 Task: Search one way flight ticket for 1 adult, 1 child, 1 infant in seat in premium economy from Allentown: Lehigh Valley International Airport (was Allentown-bethlehem-easton International Airport) to Springfield: Abraham Lincoln Capital Airport on 5-2-2023. Choice of flights is Spirit. Number of bags: 2 checked bags. Outbound departure time preference is 14:00.
Action: Mouse moved to (286, 259)
Screenshot: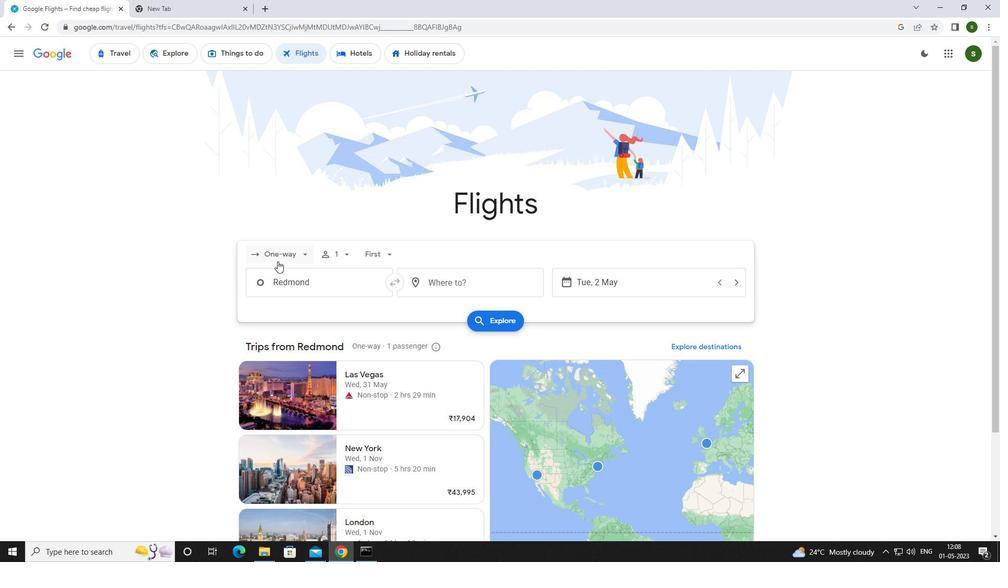 
Action: Mouse pressed left at (286, 259)
Screenshot: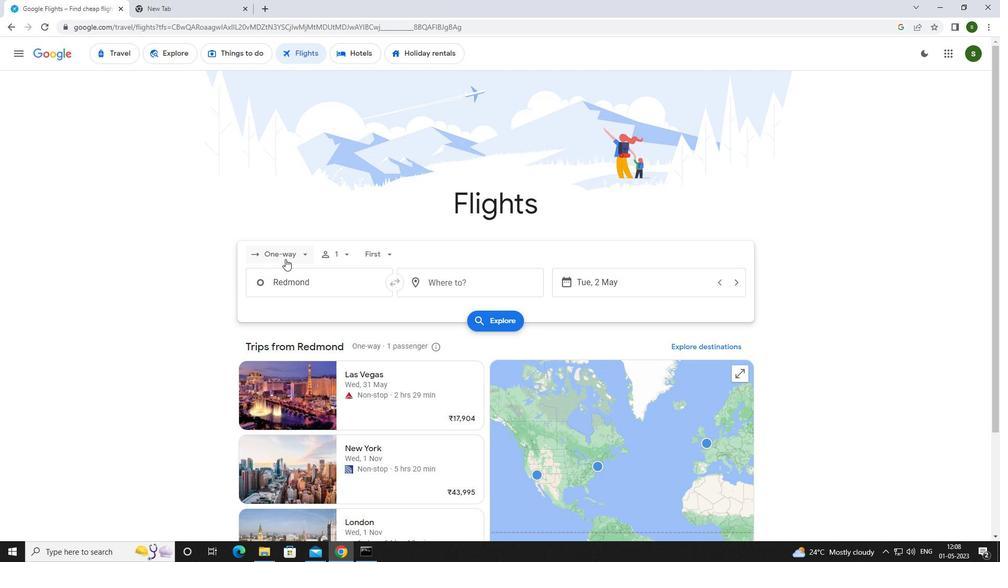 
Action: Mouse moved to (306, 300)
Screenshot: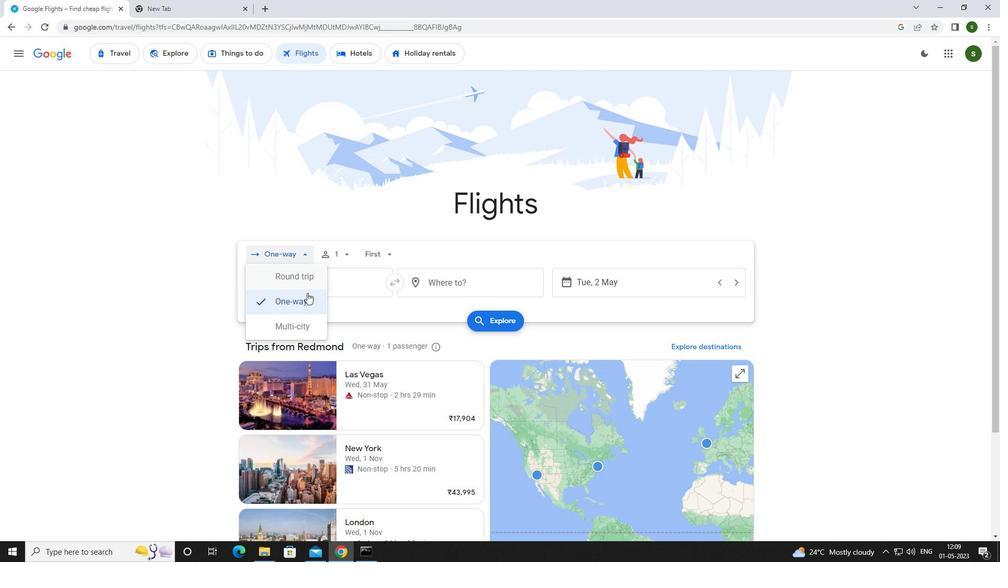 
Action: Mouse pressed left at (306, 300)
Screenshot: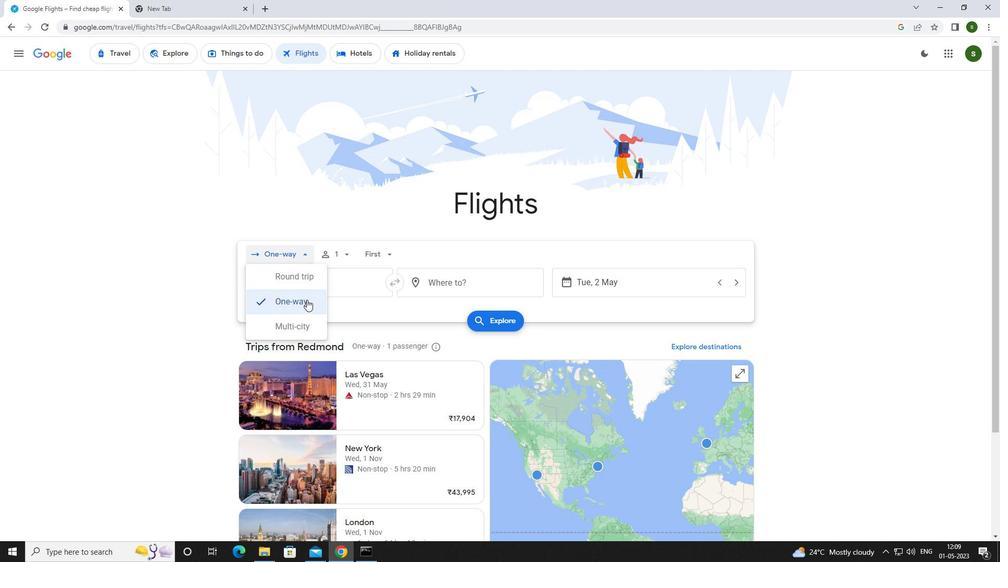 
Action: Mouse moved to (349, 250)
Screenshot: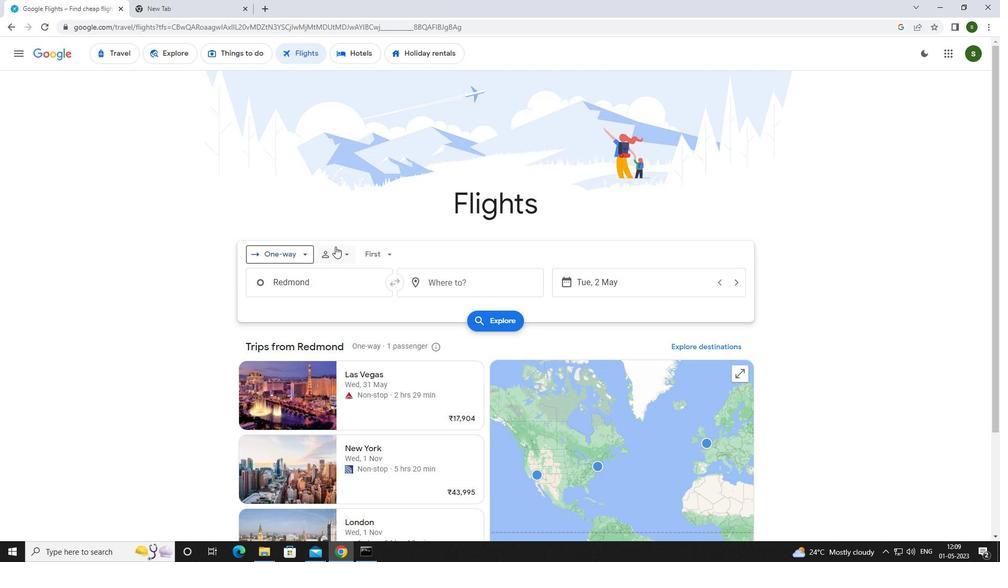 
Action: Mouse pressed left at (349, 250)
Screenshot: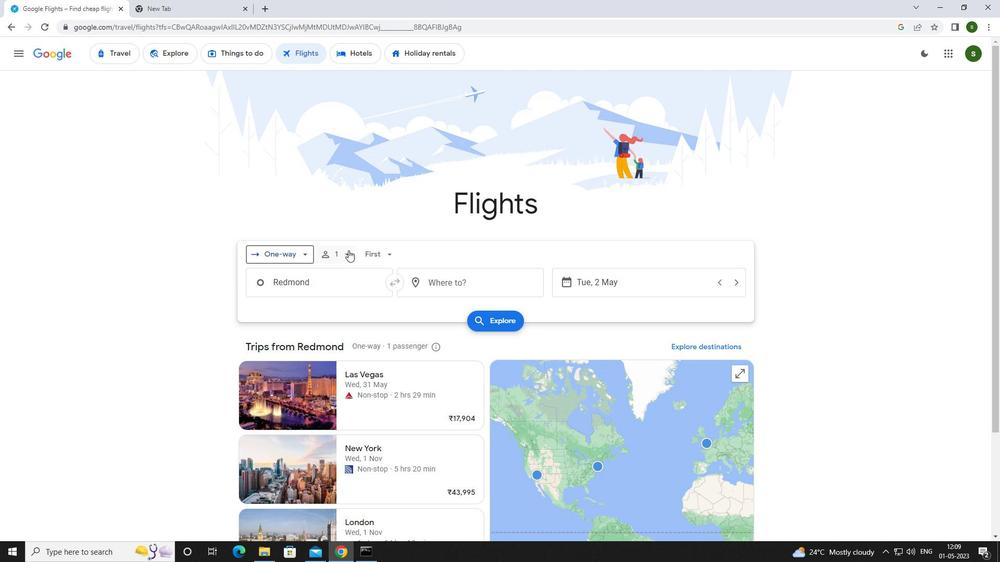 
Action: Mouse moved to (423, 306)
Screenshot: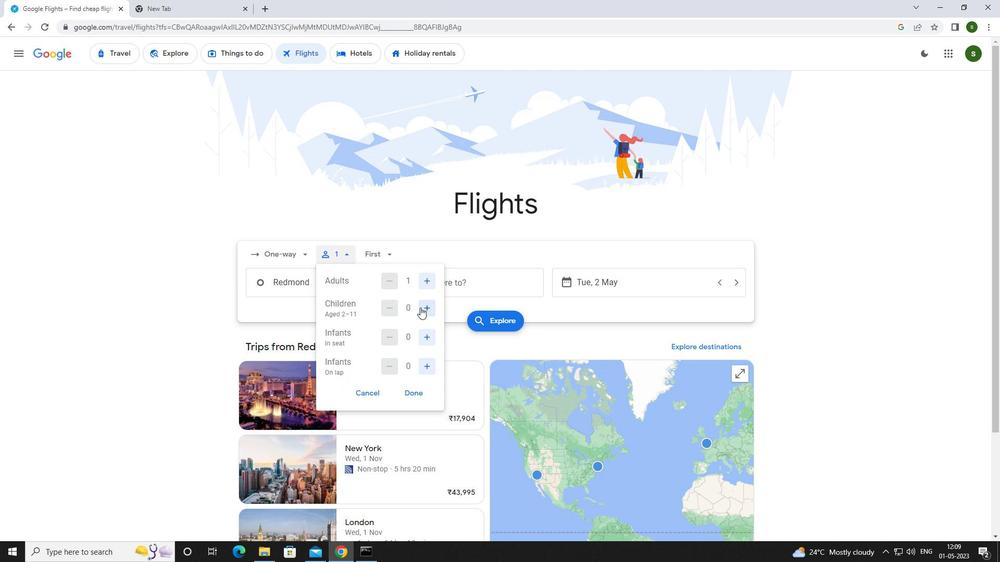 
Action: Mouse pressed left at (423, 306)
Screenshot: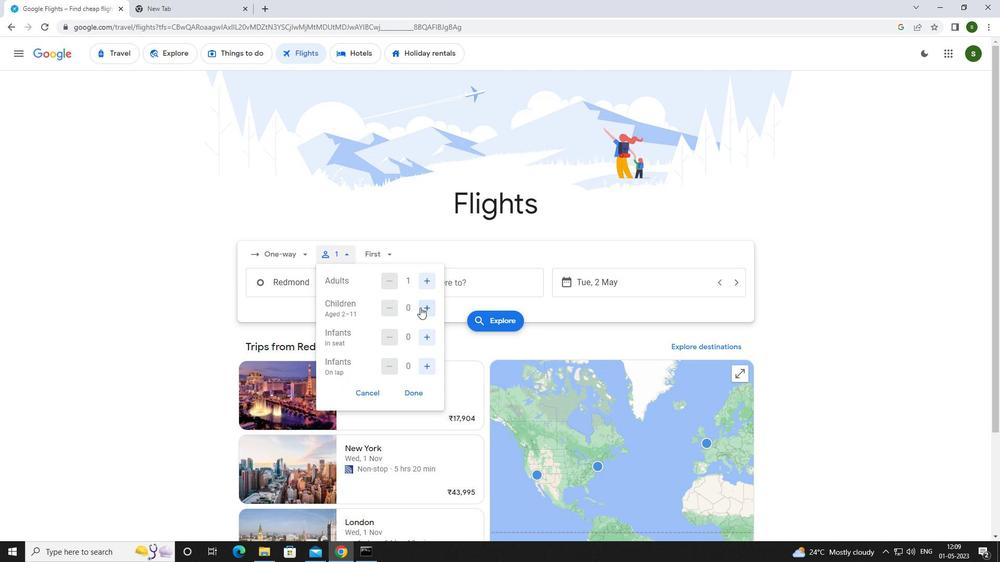 
Action: Mouse moved to (428, 336)
Screenshot: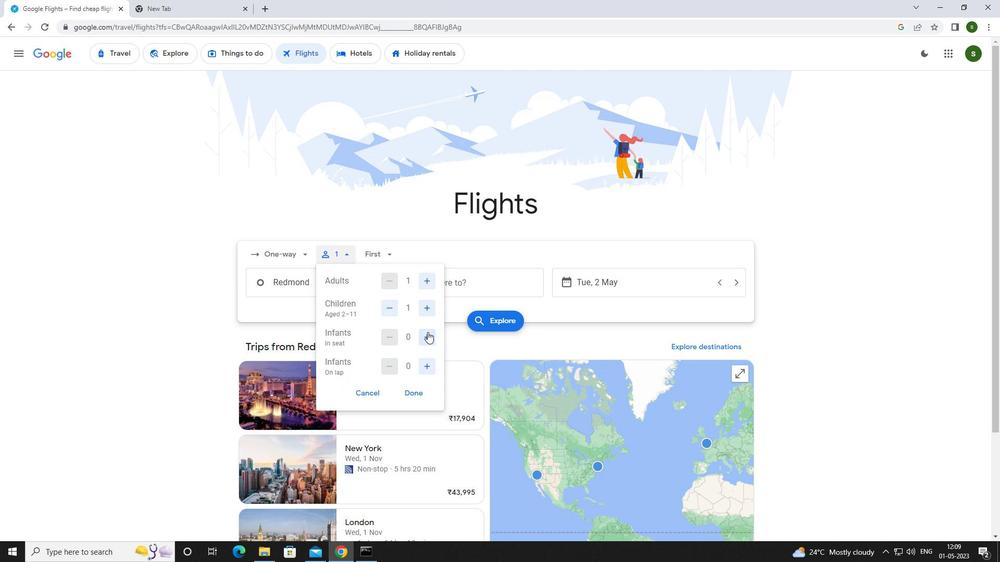 
Action: Mouse pressed left at (428, 336)
Screenshot: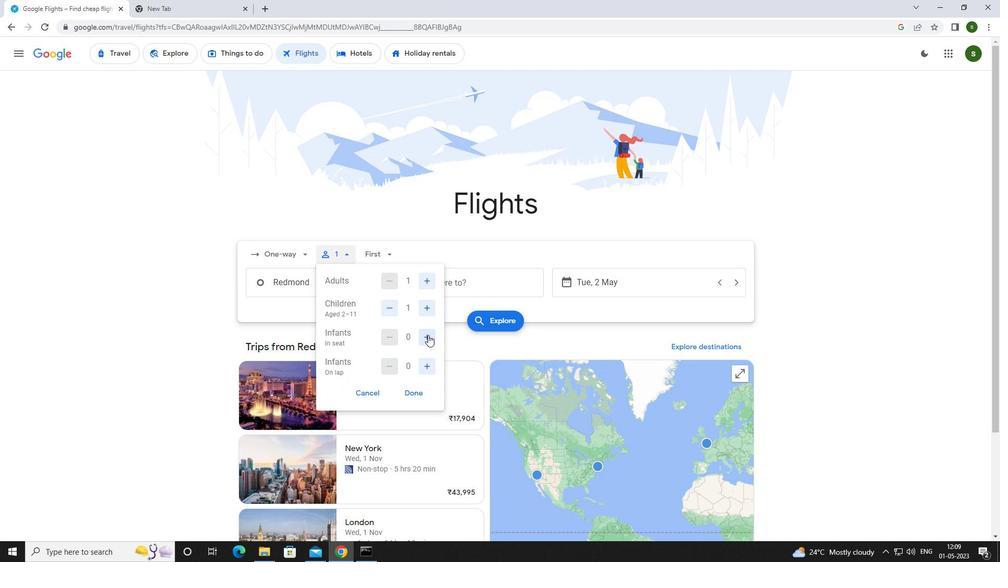 
Action: Mouse moved to (392, 256)
Screenshot: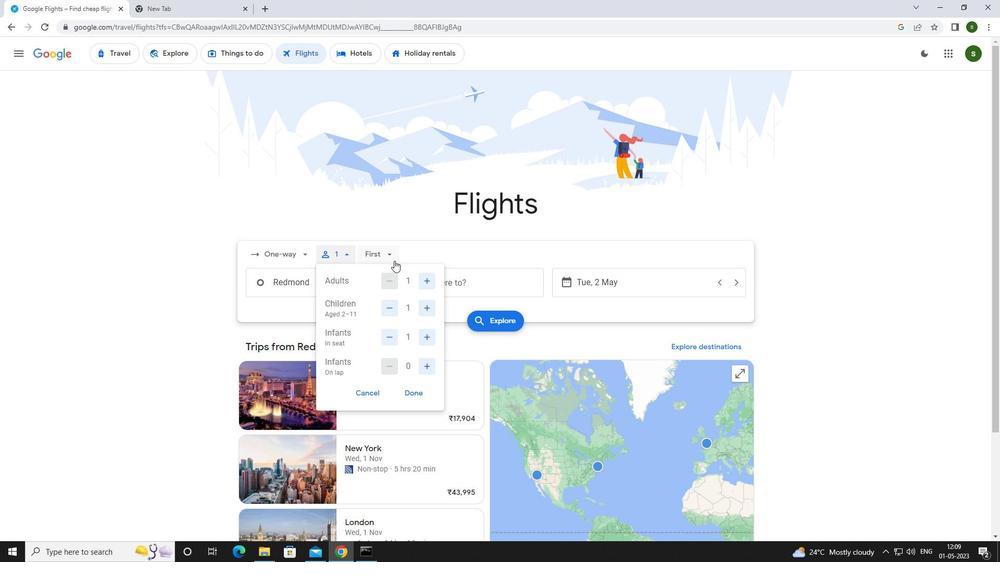 
Action: Mouse pressed left at (392, 256)
Screenshot: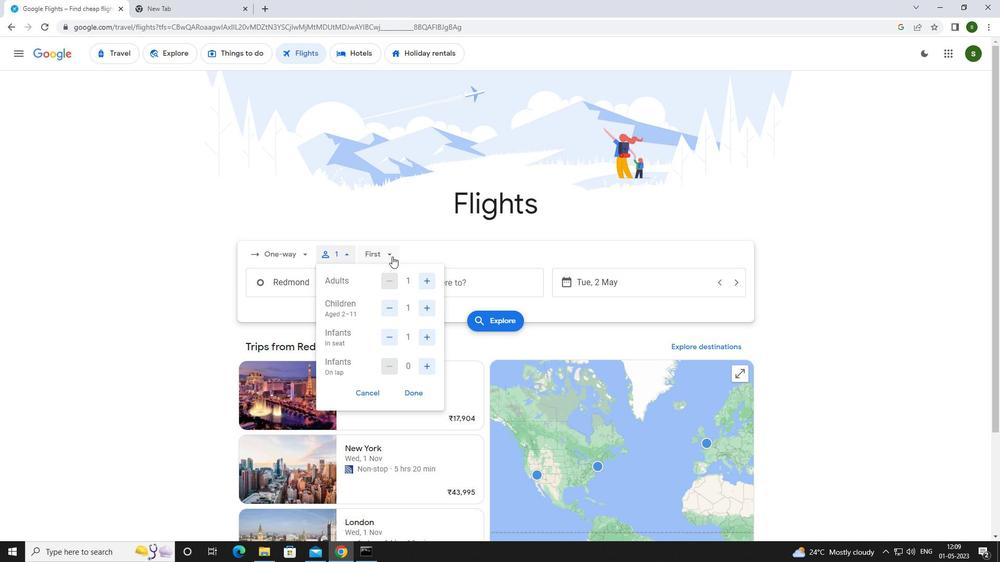 
Action: Mouse moved to (402, 301)
Screenshot: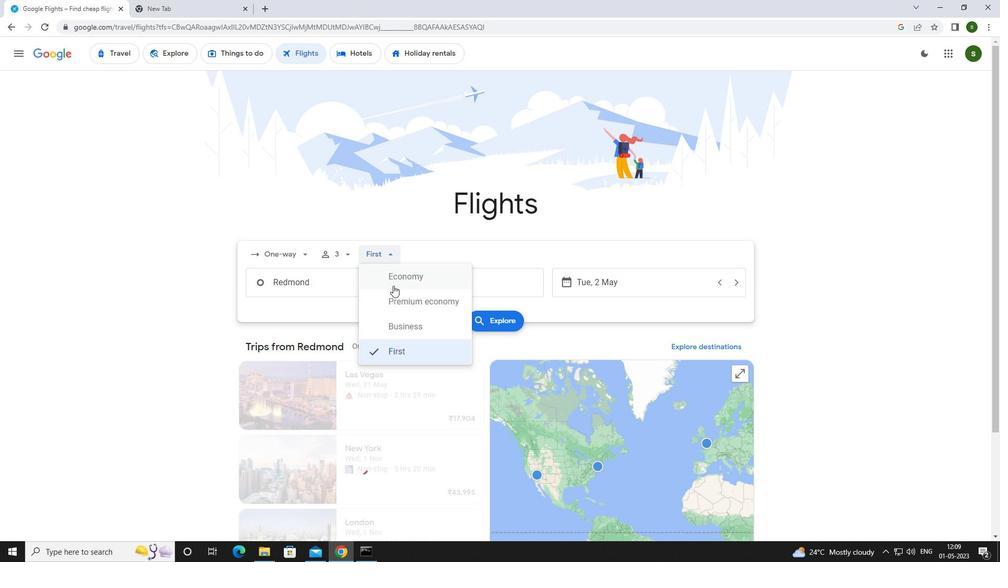 
Action: Mouse pressed left at (402, 301)
Screenshot: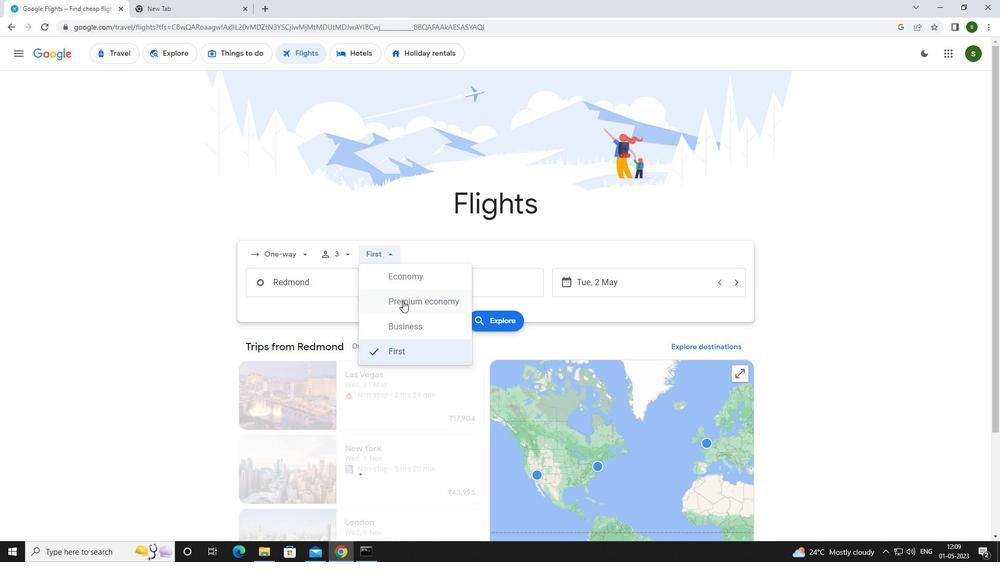 
Action: Mouse moved to (332, 288)
Screenshot: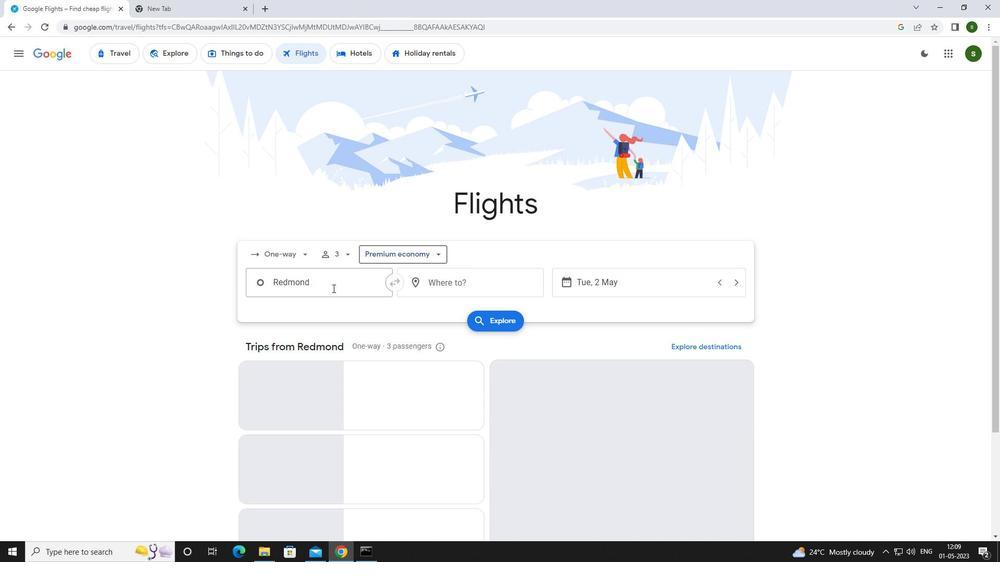 
Action: Mouse pressed left at (332, 288)
Screenshot: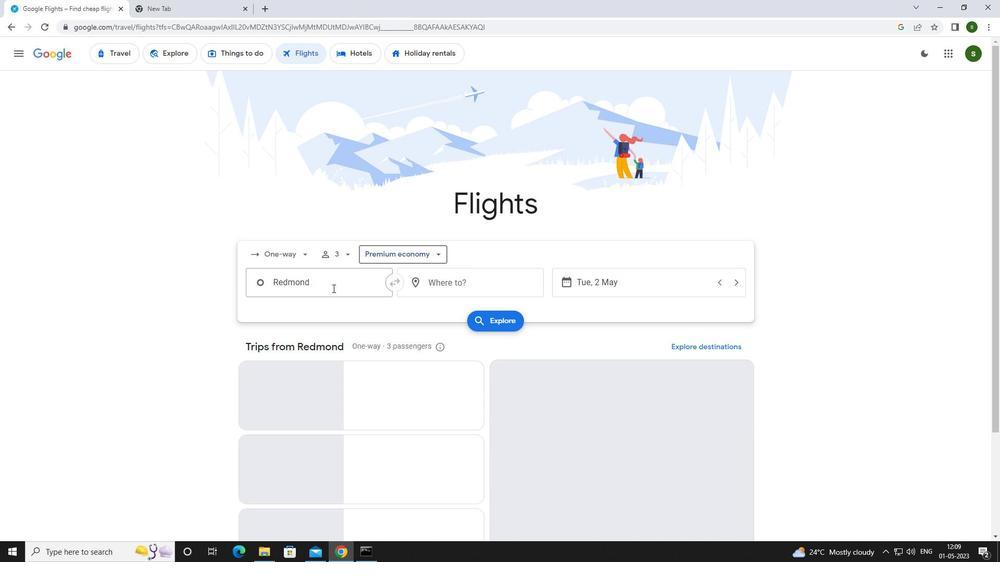 
Action: Key pressed l<Key.caps_lock>ehigh
Screenshot: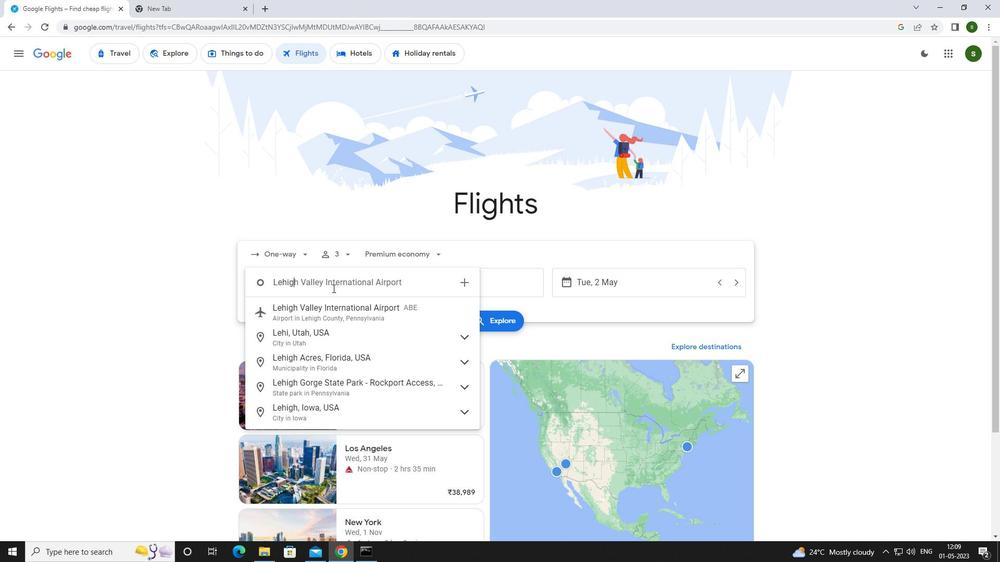 
Action: Mouse moved to (331, 310)
Screenshot: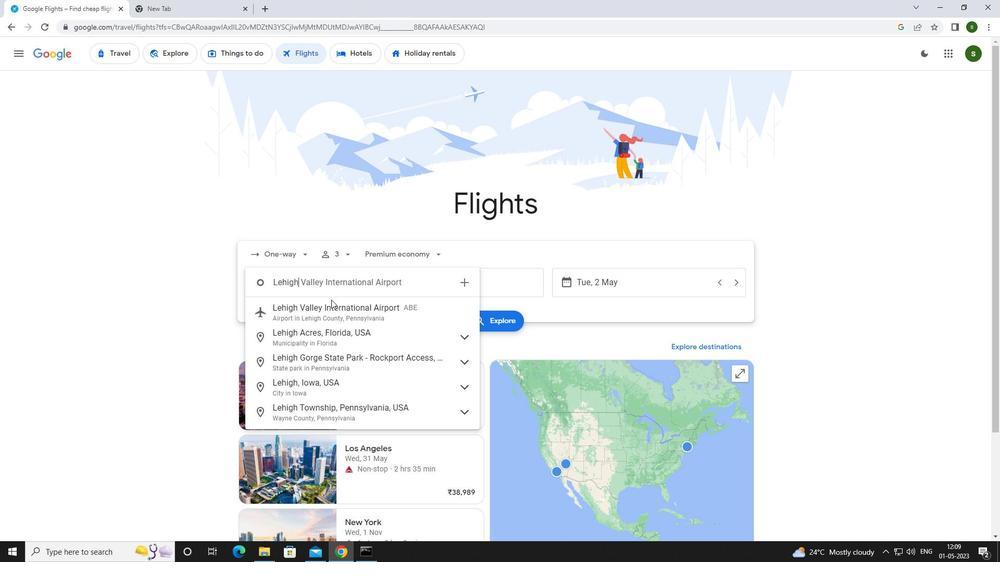 
Action: Mouse pressed left at (331, 310)
Screenshot: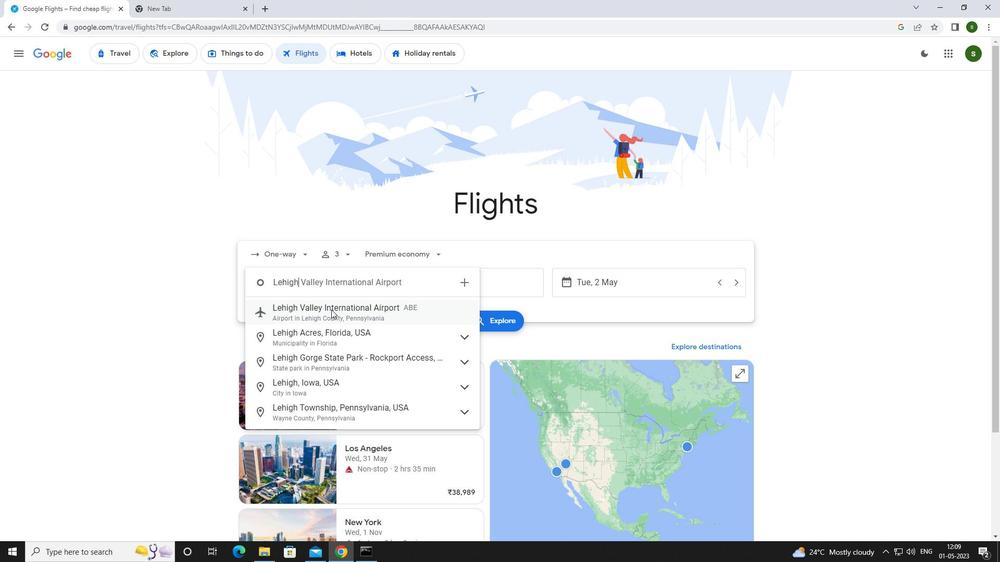 
Action: Mouse moved to (449, 283)
Screenshot: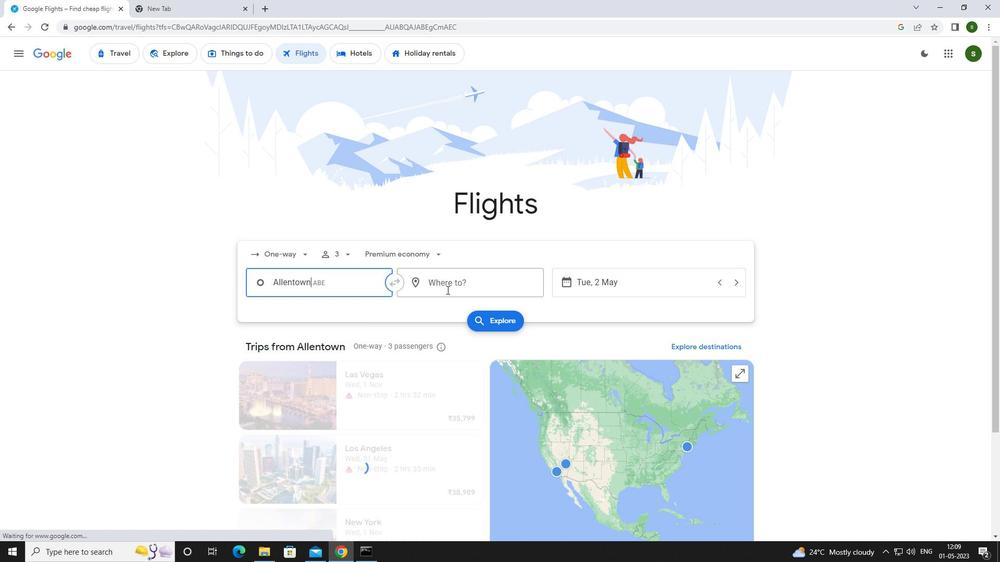 
Action: Mouse pressed left at (449, 283)
Screenshot: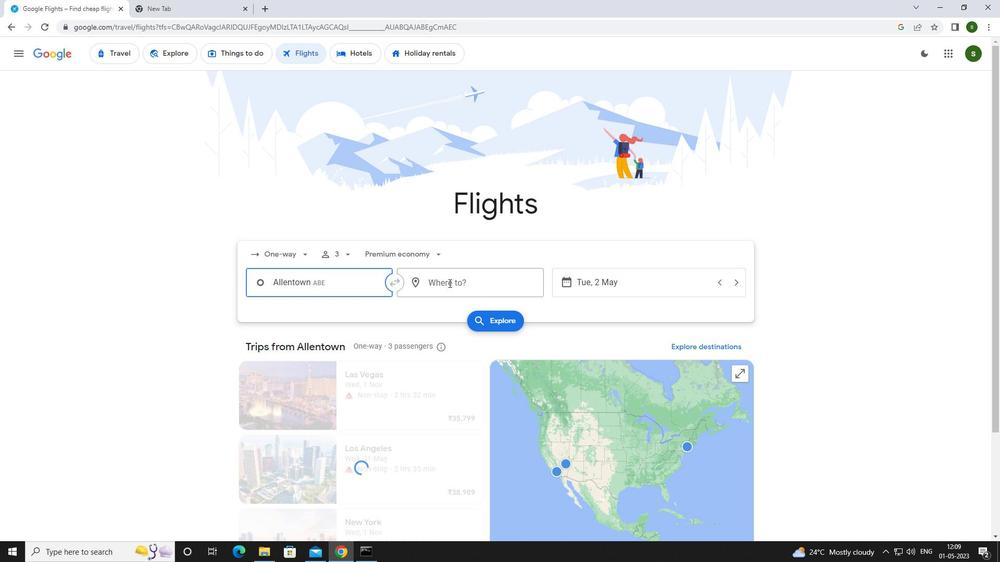
Action: Mouse moved to (392, 281)
Screenshot: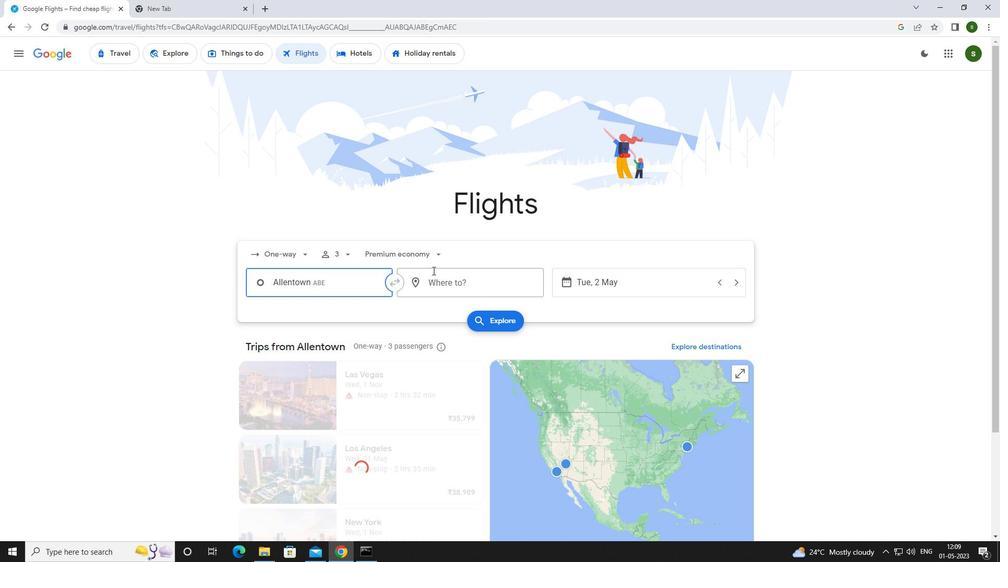 
Action: Key pressed <Key.caps_lock>s<Key.caps_lock>pringfie
Screenshot: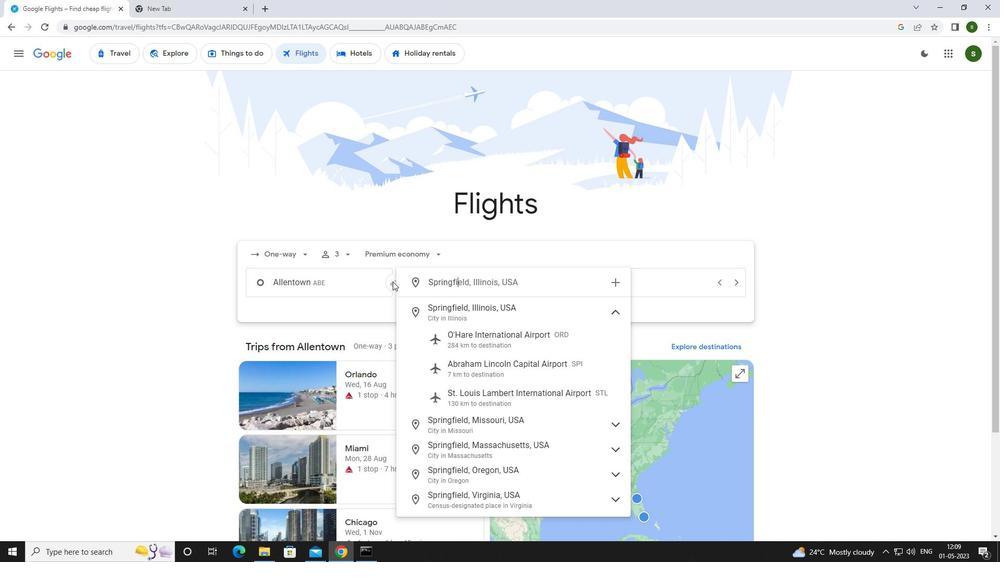 
Action: Mouse moved to (480, 366)
Screenshot: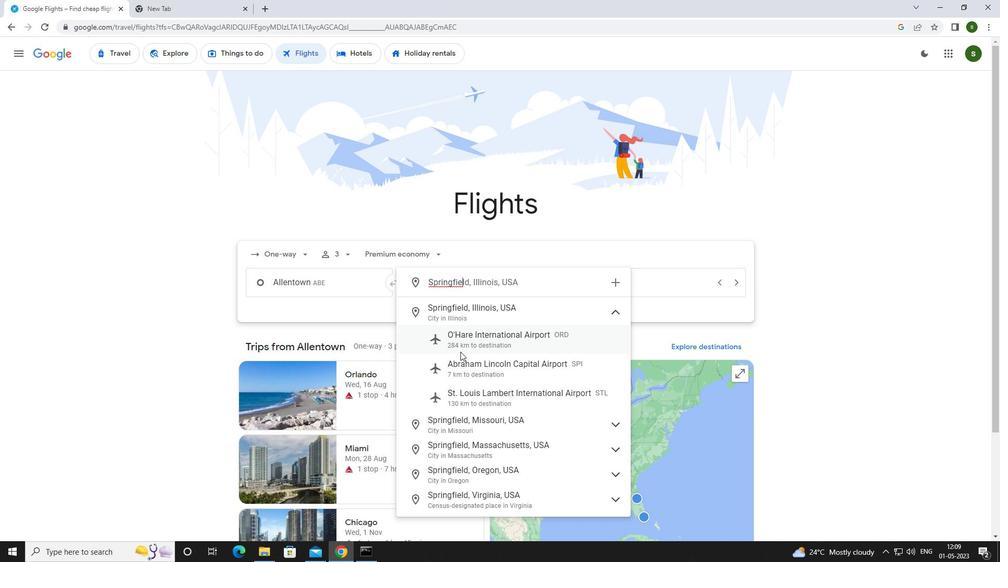 
Action: Mouse pressed left at (480, 366)
Screenshot: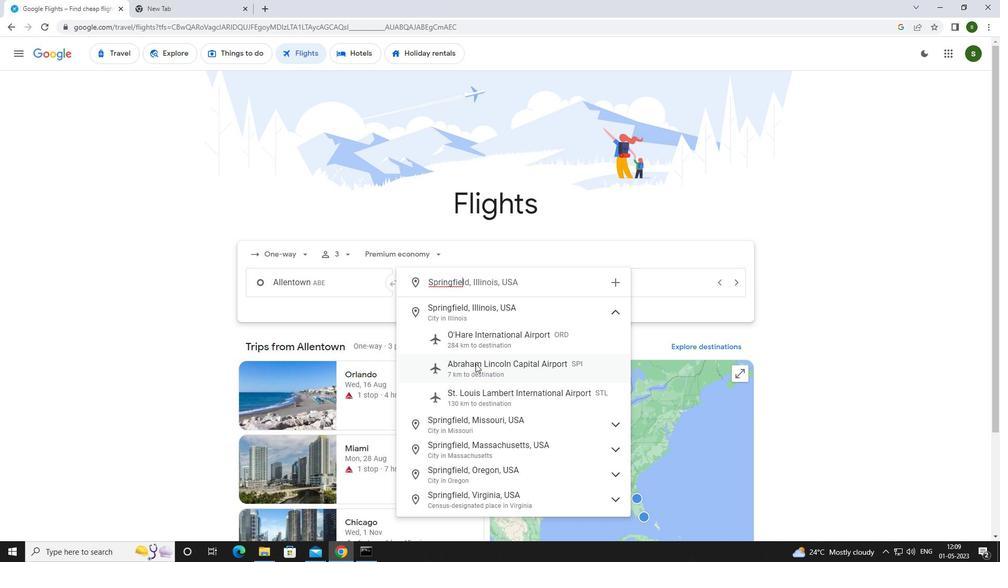 
Action: Mouse moved to (637, 282)
Screenshot: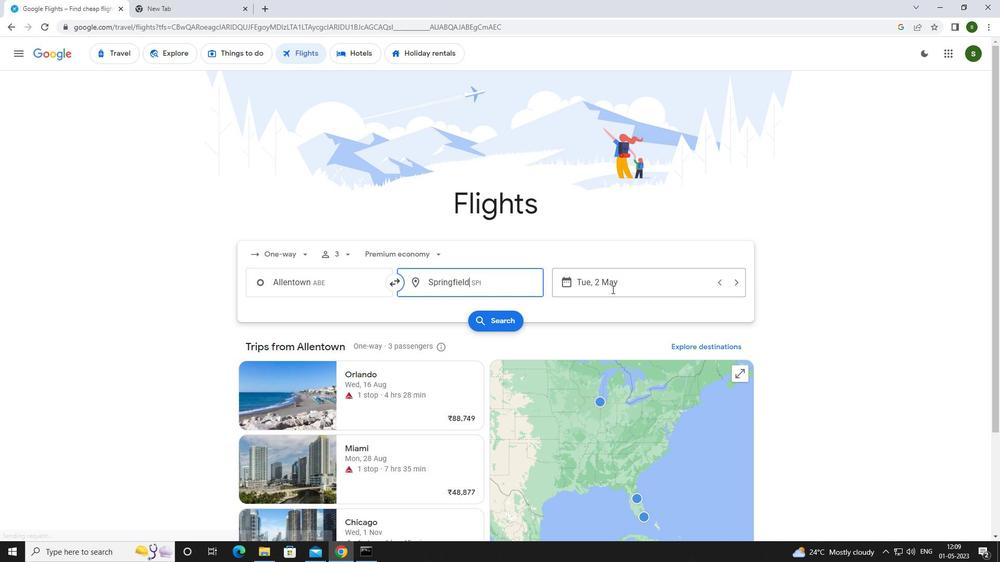 
Action: Mouse pressed left at (637, 282)
Screenshot: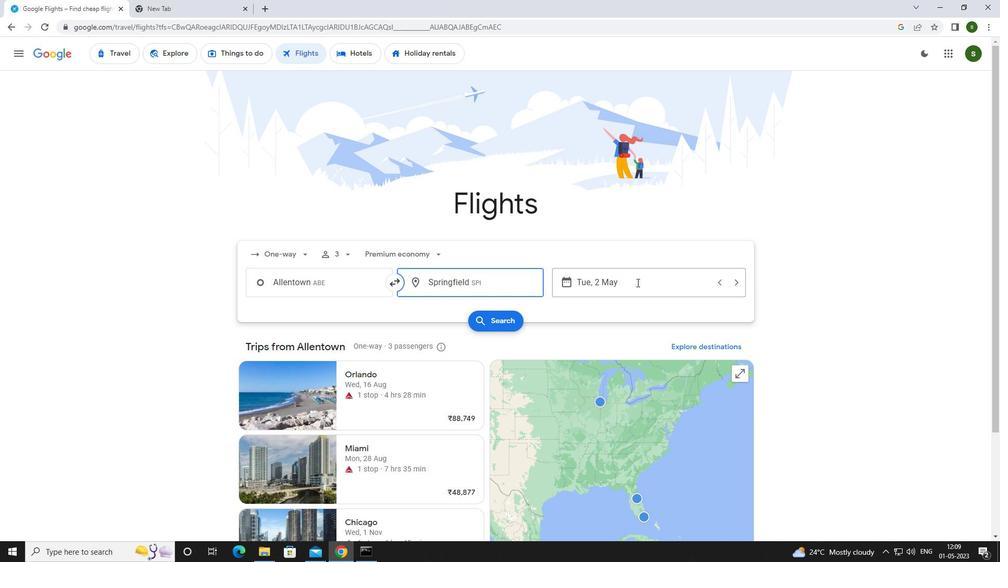
Action: Mouse moved to (431, 355)
Screenshot: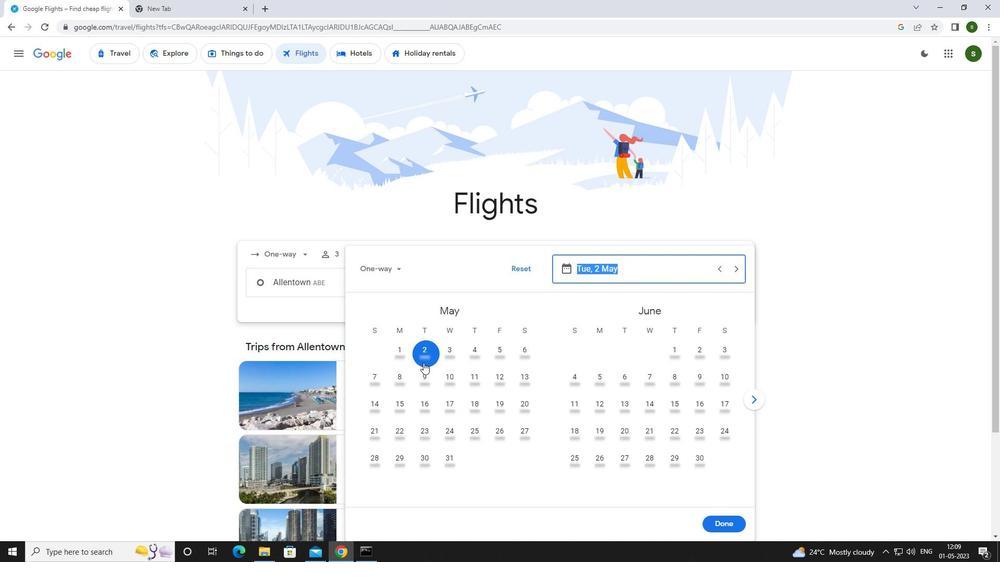 
Action: Mouse pressed left at (431, 355)
Screenshot: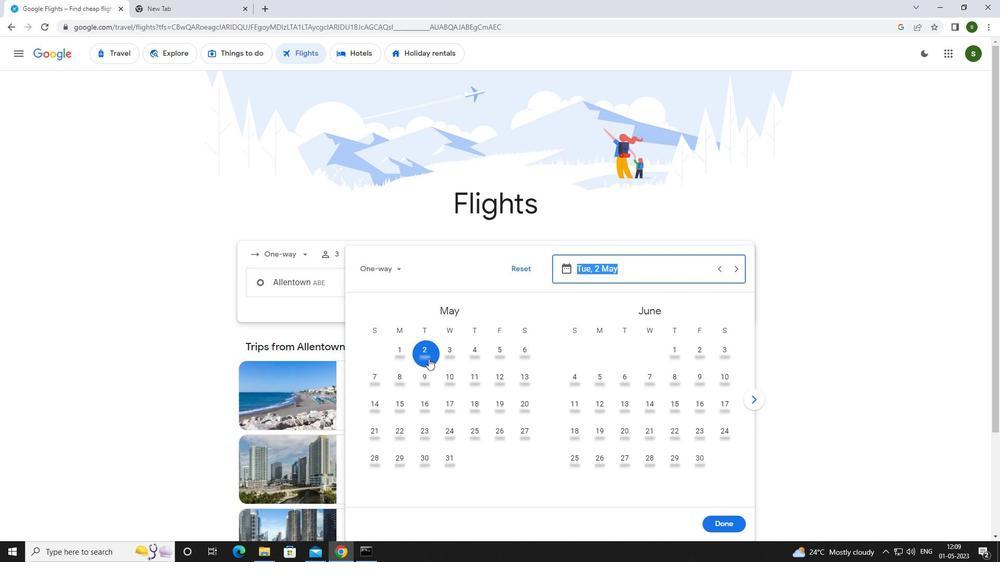 
Action: Mouse moved to (710, 520)
Screenshot: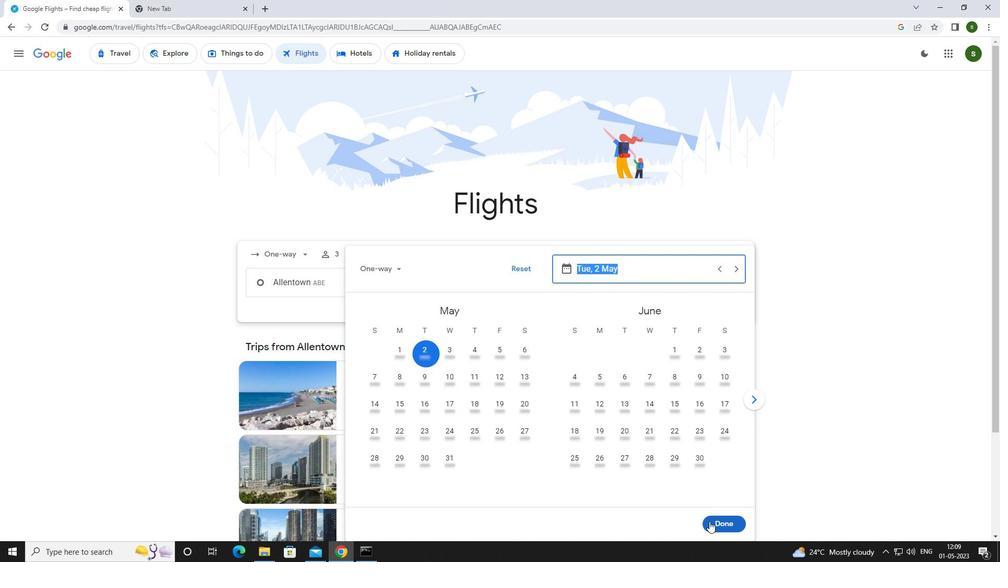 
Action: Mouse pressed left at (710, 520)
Screenshot: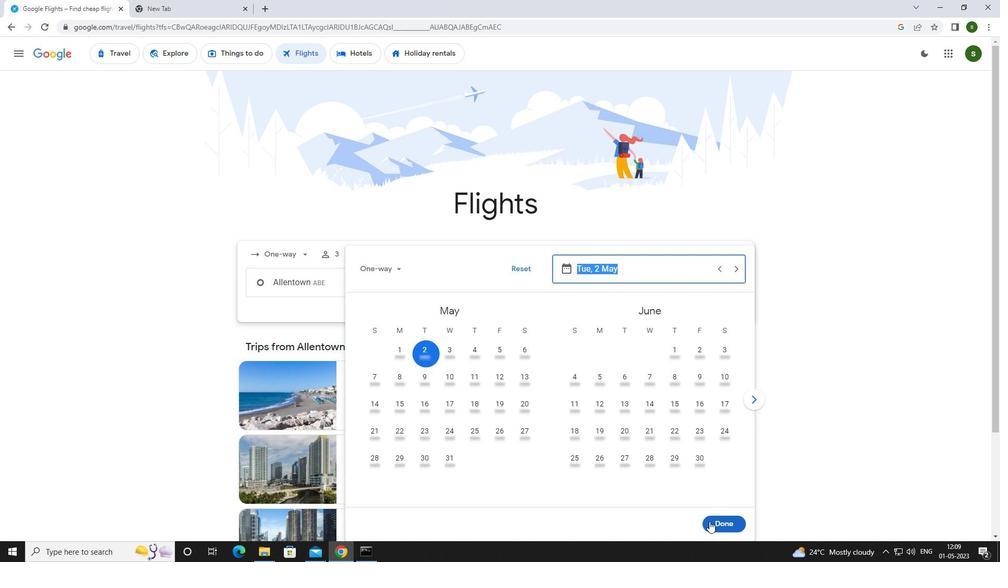 
Action: Mouse moved to (495, 323)
Screenshot: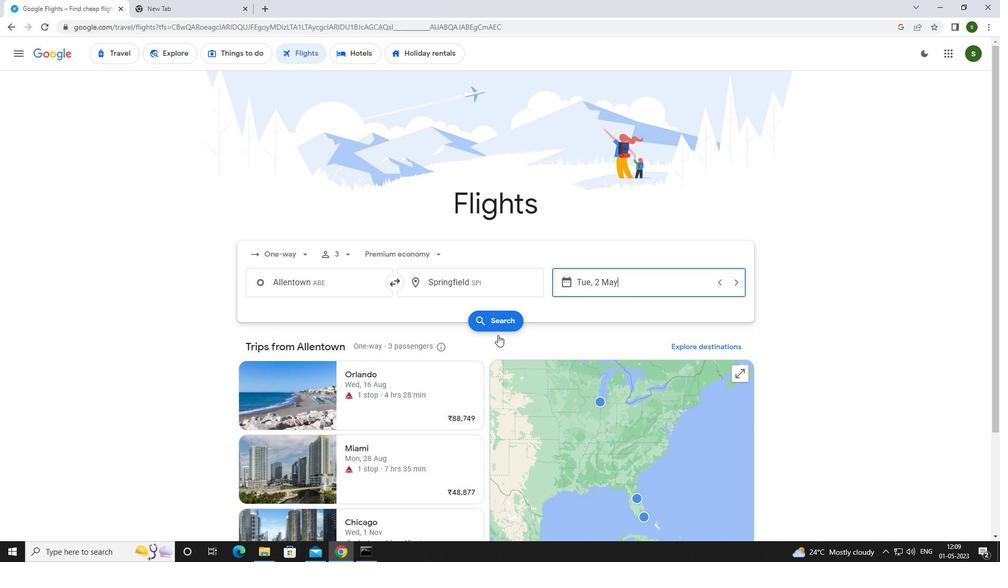
Action: Mouse pressed left at (495, 323)
Screenshot: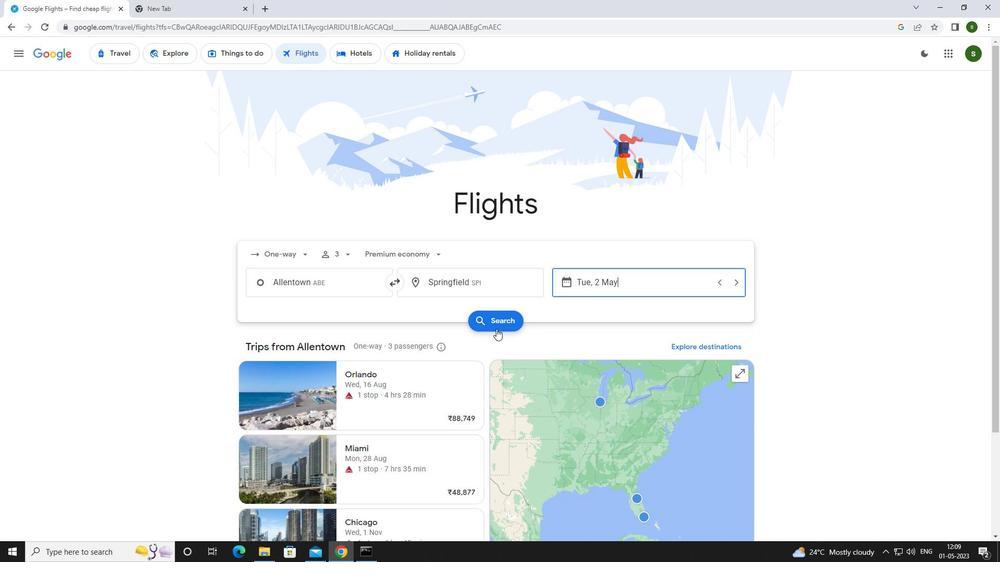 
Action: Mouse moved to (277, 154)
Screenshot: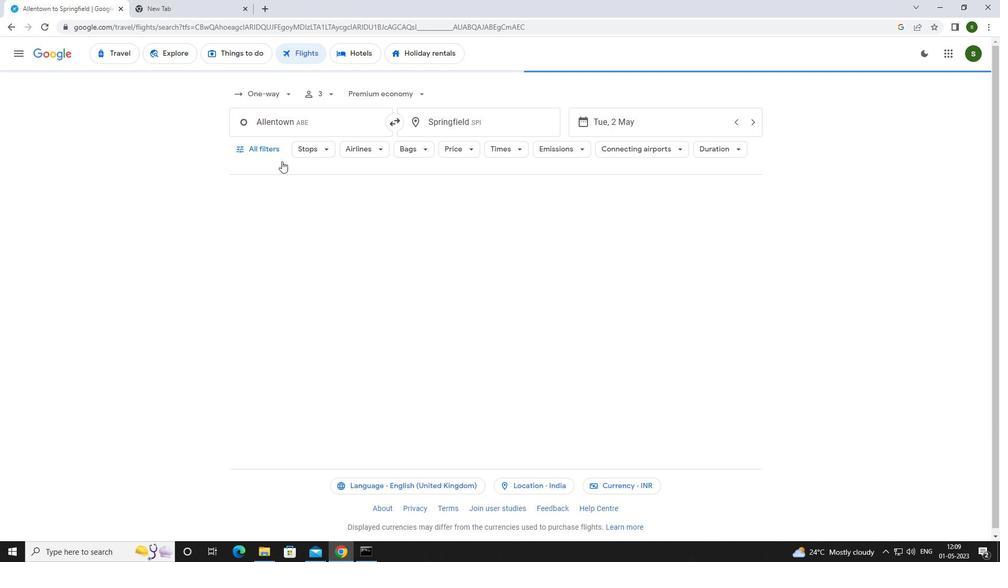 
Action: Mouse pressed left at (277, 154)
Screenshot: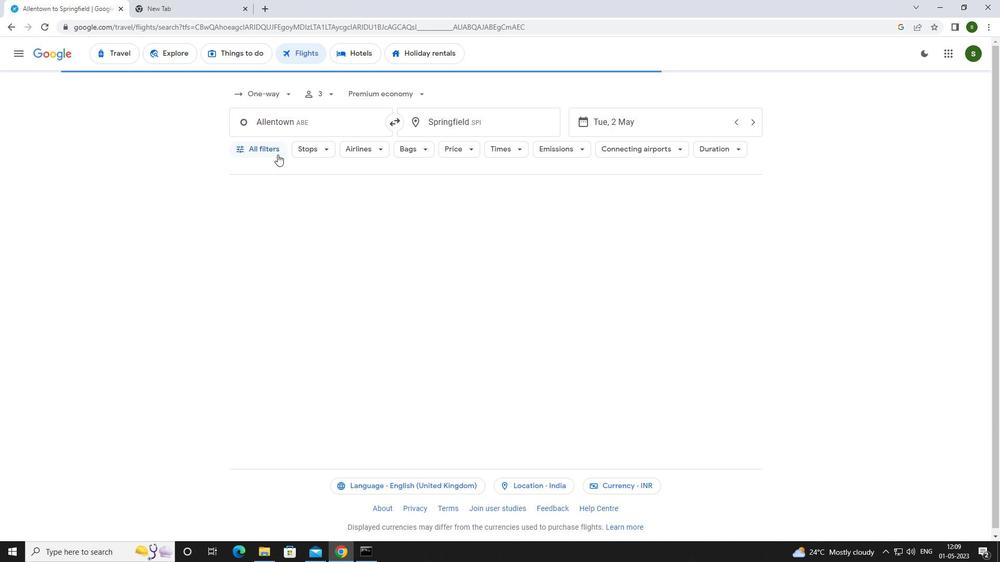 
Action: Mouse moved to (388, 368)
Screenshot: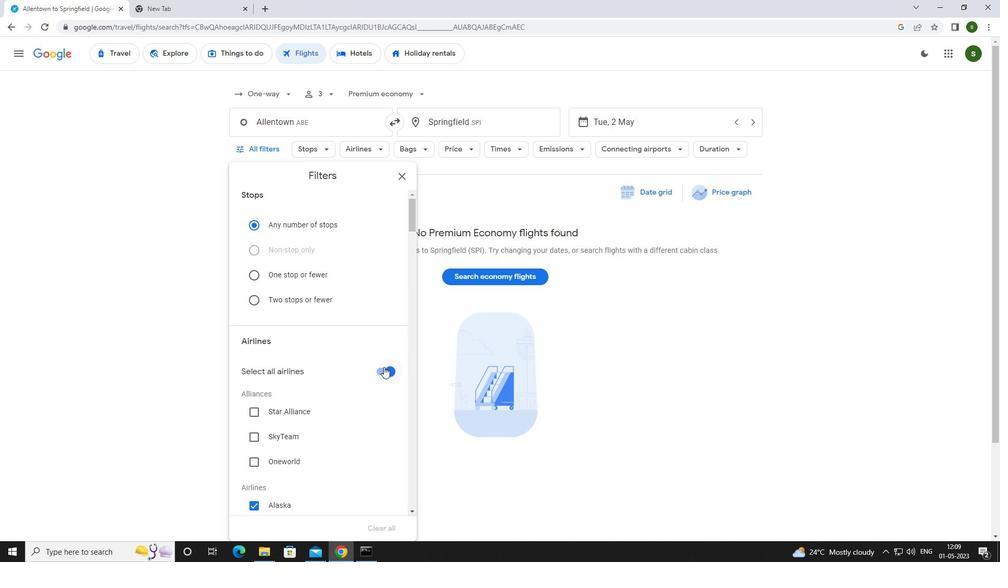 
Action: Mouse pressed left at (388, 368)
Screenshot: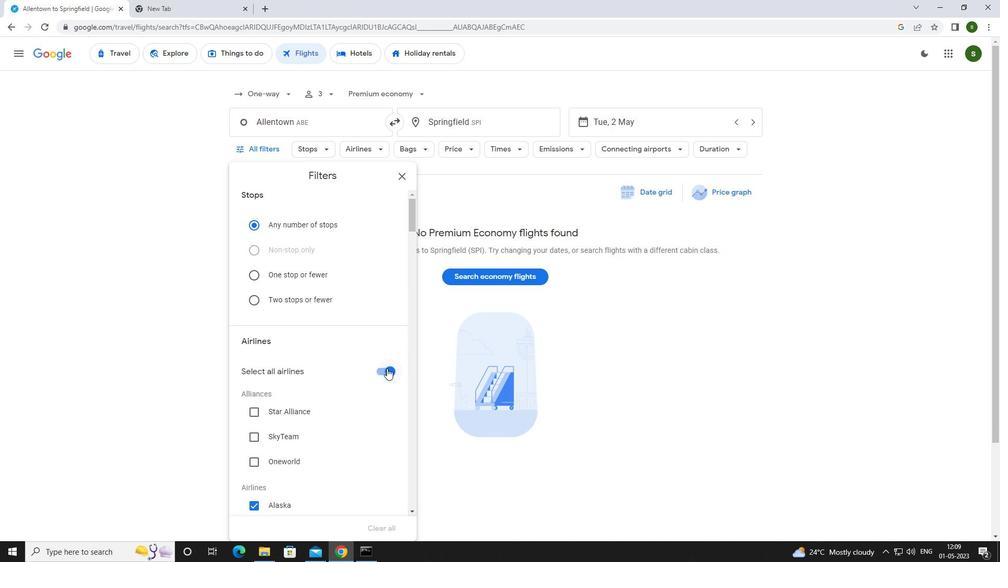 
Action: Mouse moved to (337, 311)
Screenshot: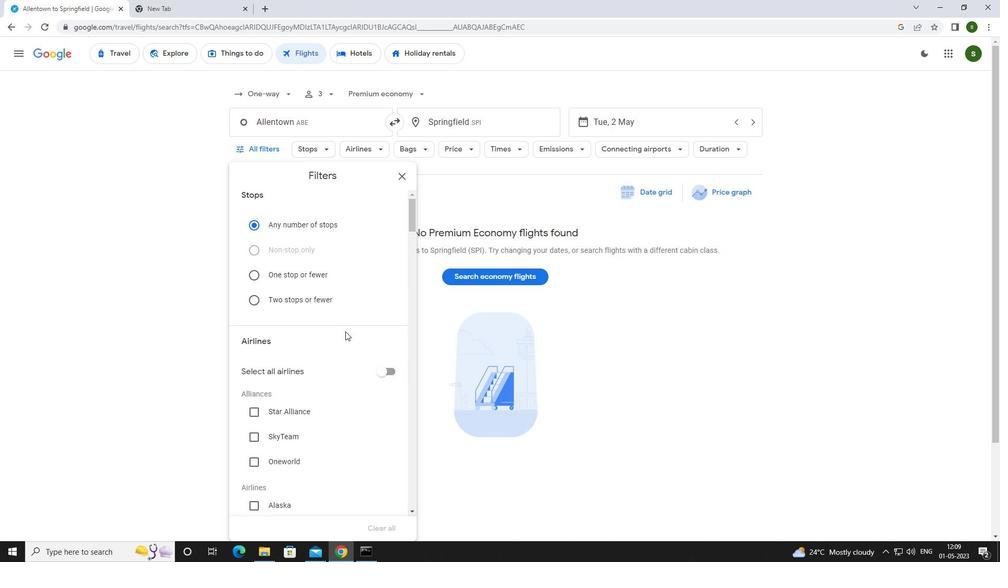 
Action: Mouse scrolled (337, 310) with delta (0, 0)
Screenshot: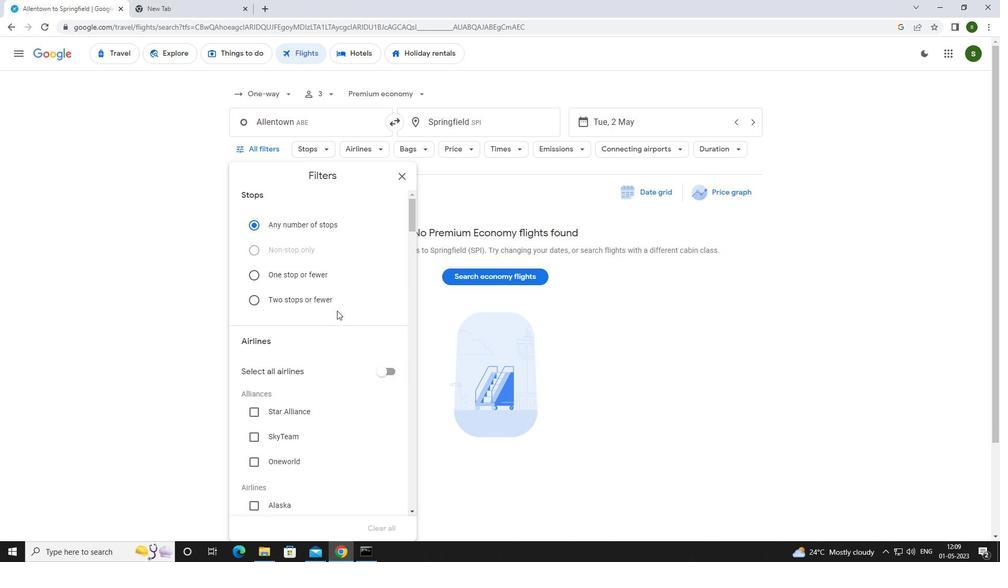 
Action: Mouse scrolled (337, 310) with delta (0, 0)
Screenshot: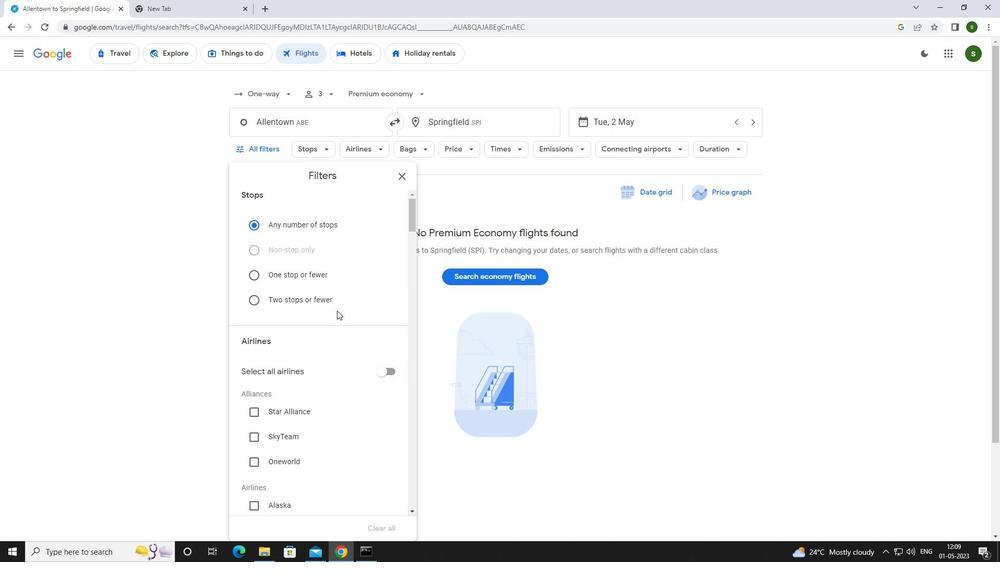 
Action: Mouse scrolled (337, 310) with delta (0, 0)
Screenshot: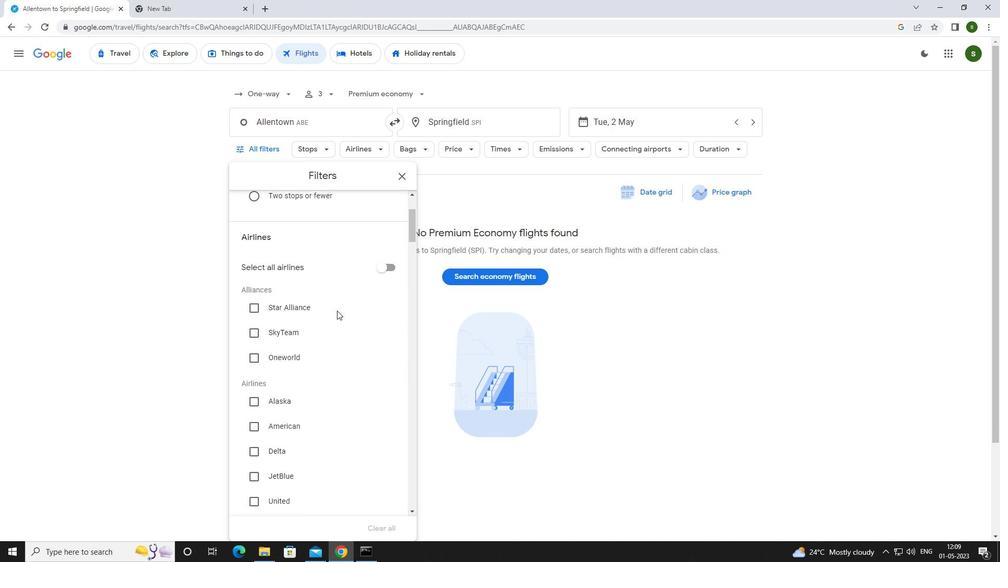 
Action: Mouse scrolled (337, 310) with delta (0, 0)
Screenshot: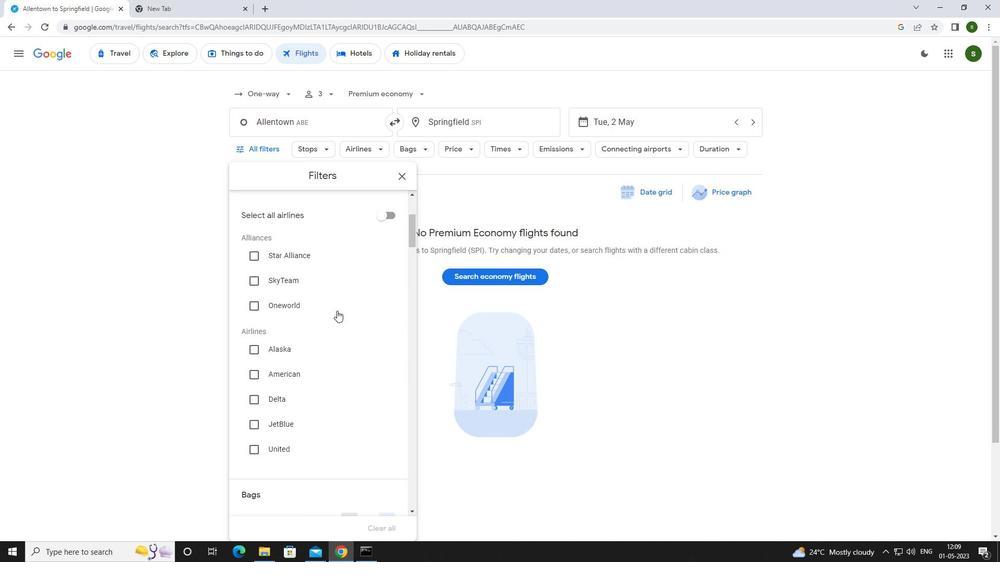 
Action: Mouse scrolled (337, 310) with delta (0, 0)
Screenshot: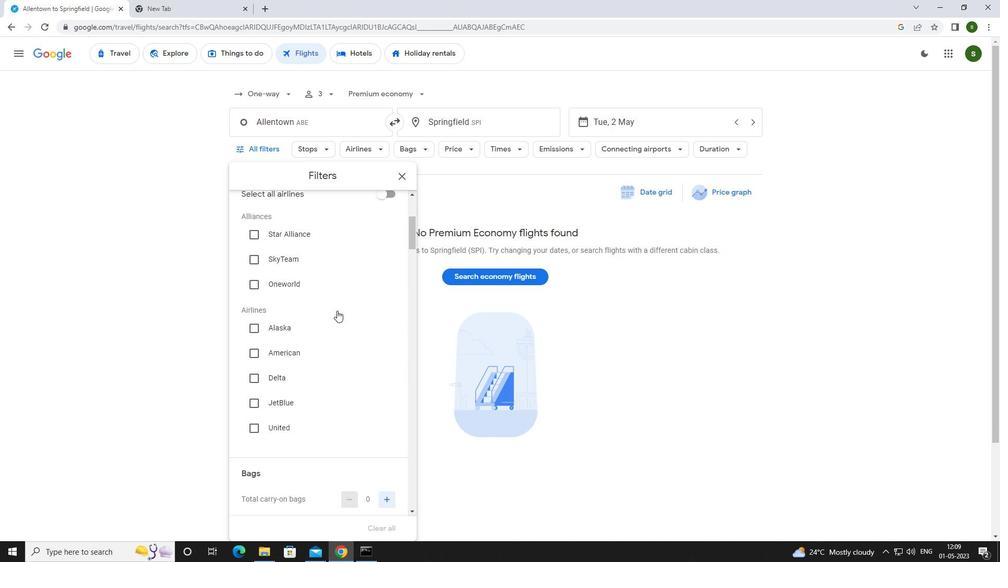 
Action: Mouse scrolled (337, 310) with delta (0, 0)
Screenshot: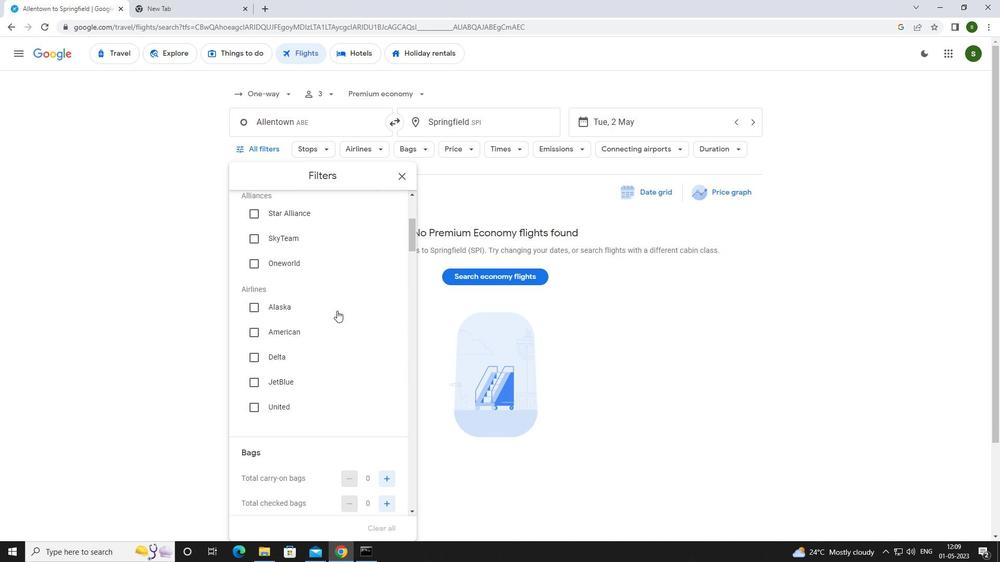 
Action: Mouse scrolled (337, 310) with delta (0, 0)
Screenshot: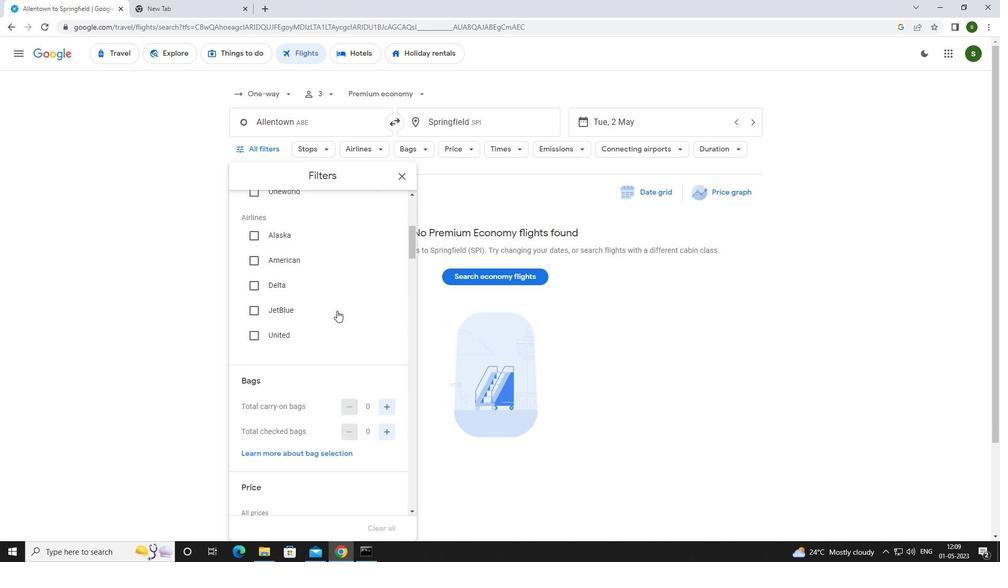
Action: Mouse scrolled (337, 310) with delta (0, 0)
Screenshot: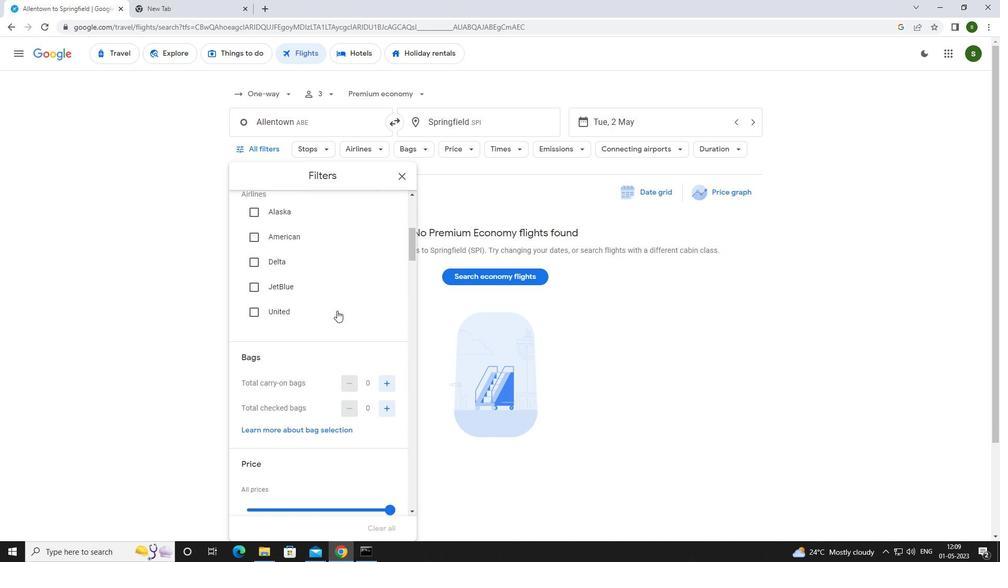 
Action: Mouse moved to (385, 283)
Screenshot: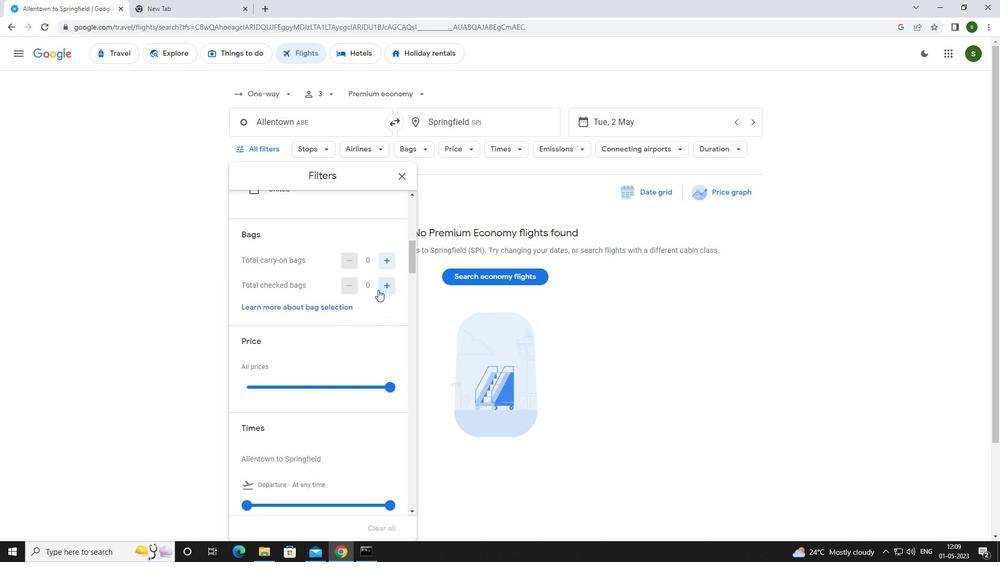 
Action: Mouse pressed left at (385, 283)
Screenshot: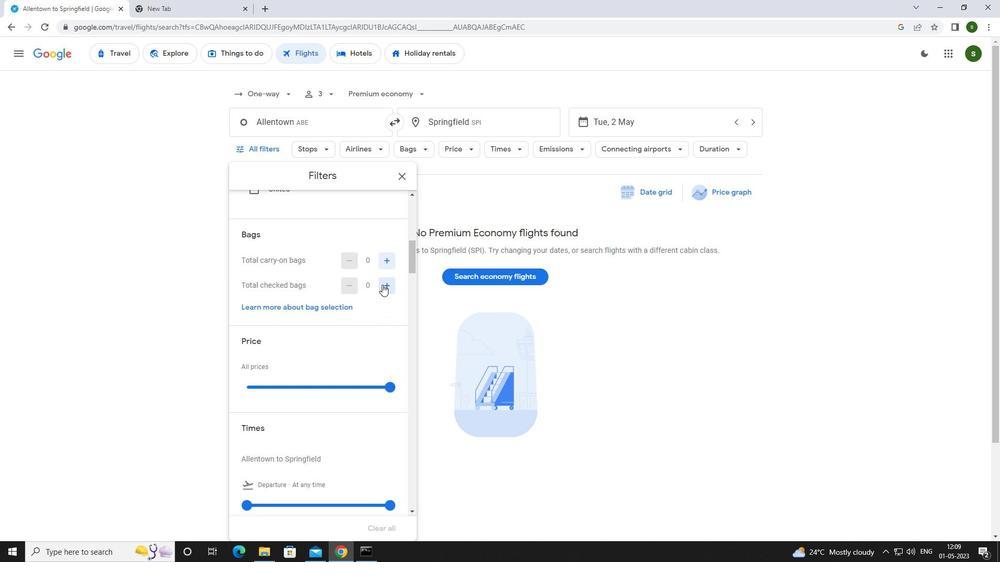 
Action: Mouse moved to (385, 283)
Screenshot: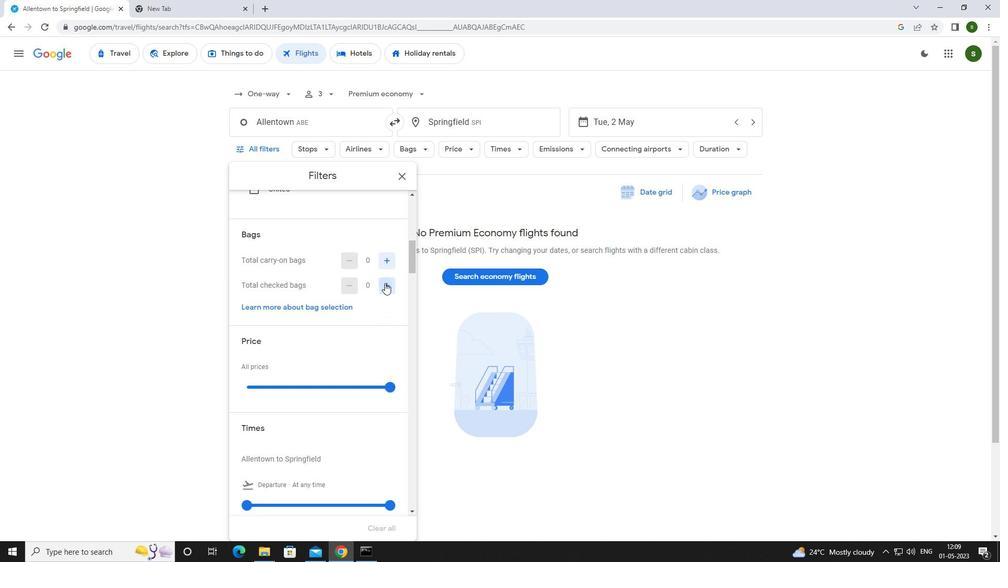 
Action: Mouse pressed left at (385, 283)
Screenshot: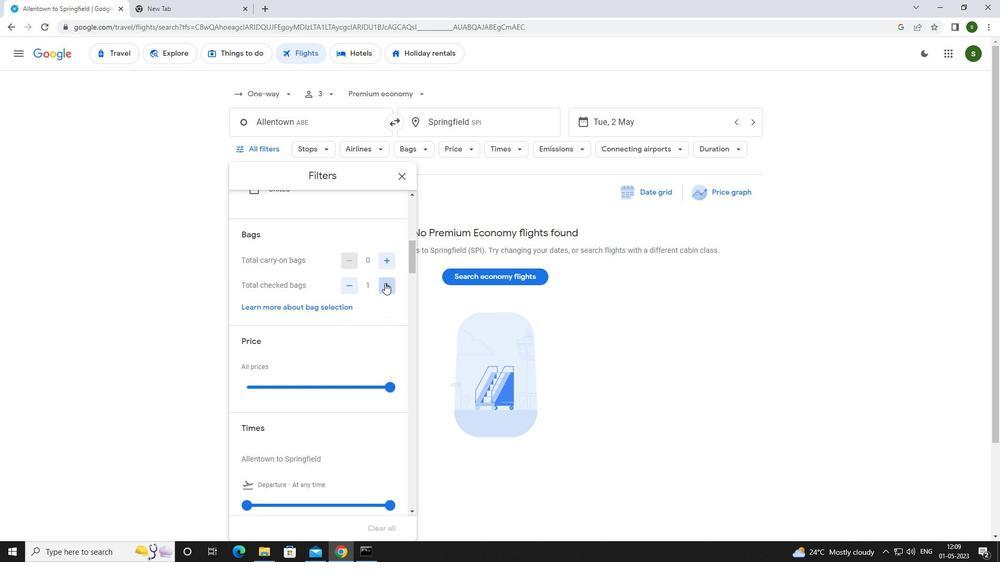 
Action: Mouse moved to (250, 383)
Screenshot: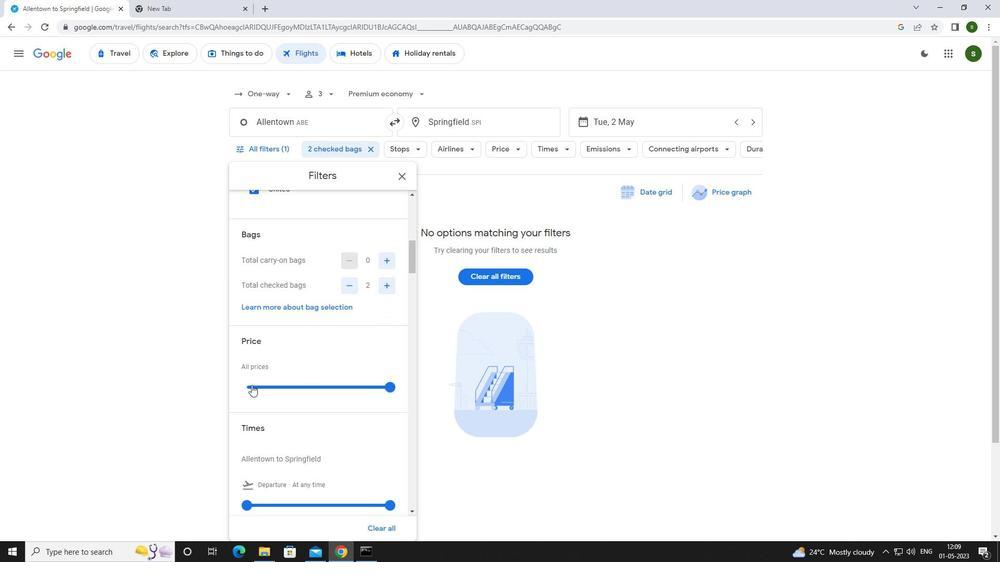 
Action: Mouse scrolled (250, 382) with delta (0, 0)
Screenshot: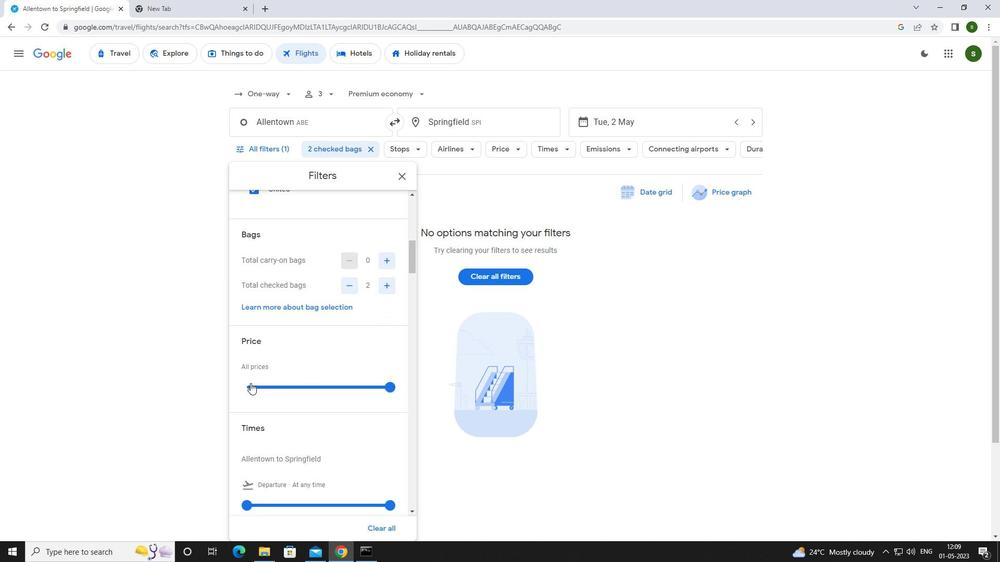
Action: Mouse scrolled (250, 382) with delta (0, 0)
Screenshot: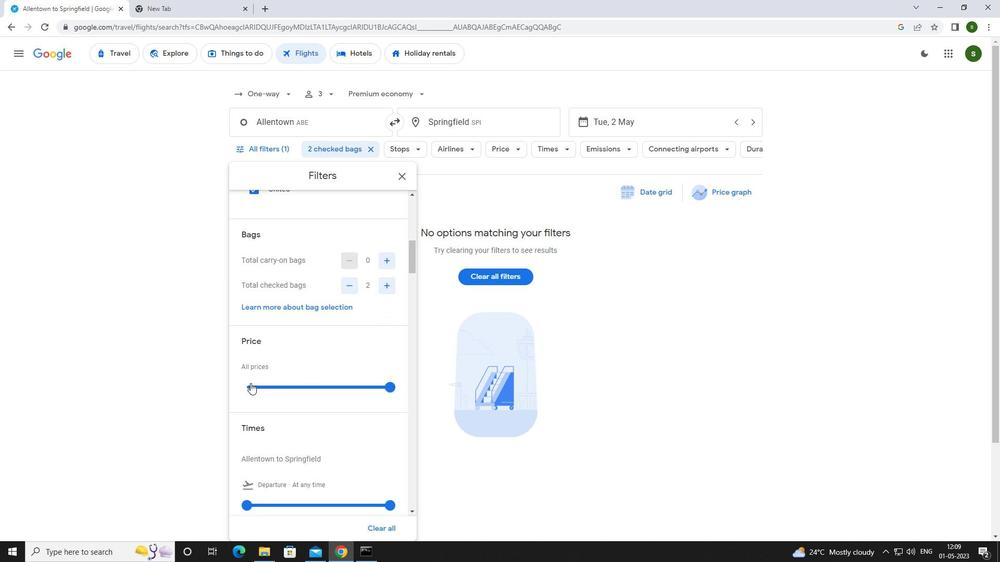 
Action: Mouse moved to (248, 398)
Screenshot: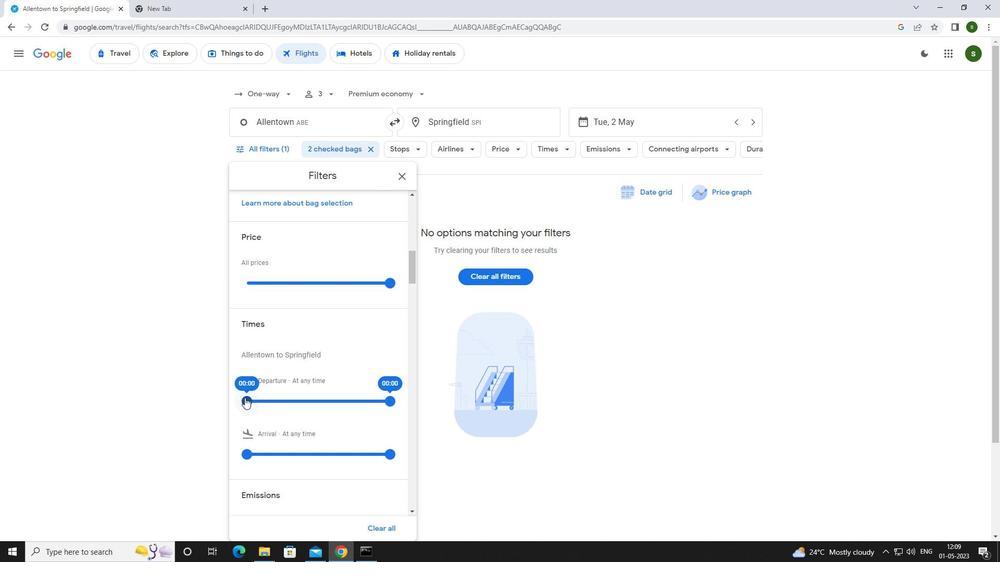 
Action: Mouse pressed left at (248, 398)
Screenshot: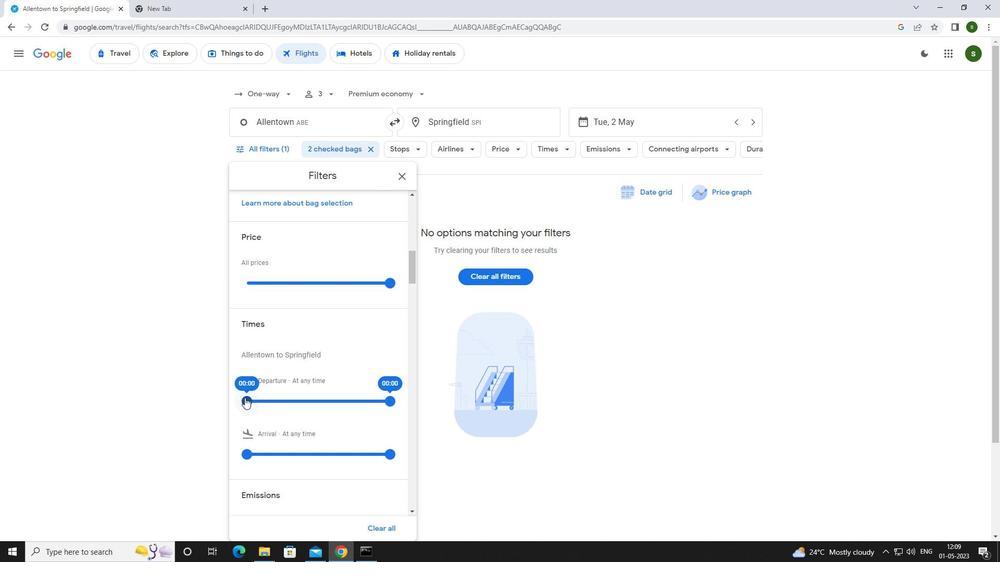 
Action: Mouse moved to (683, 378)
Screenshot: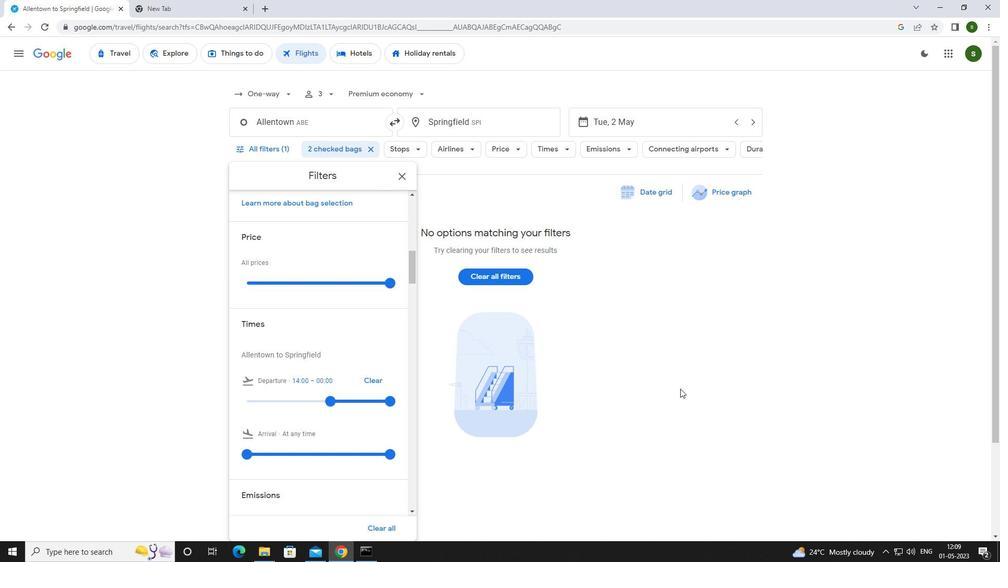
Action: Mouse pressed left at (683, 378)
Screenshot: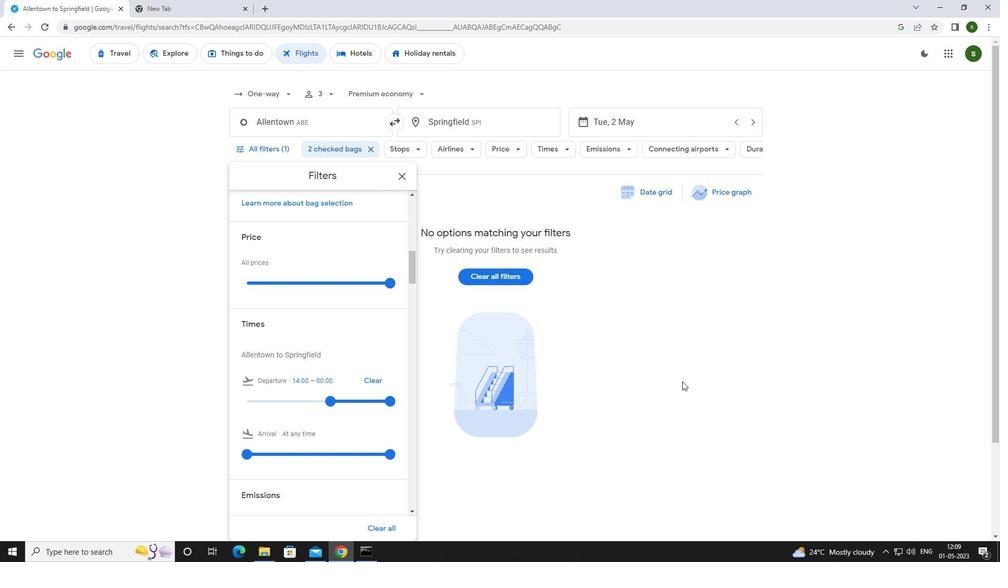 
Action: Mouse moved to (677, 380)
Screenshot: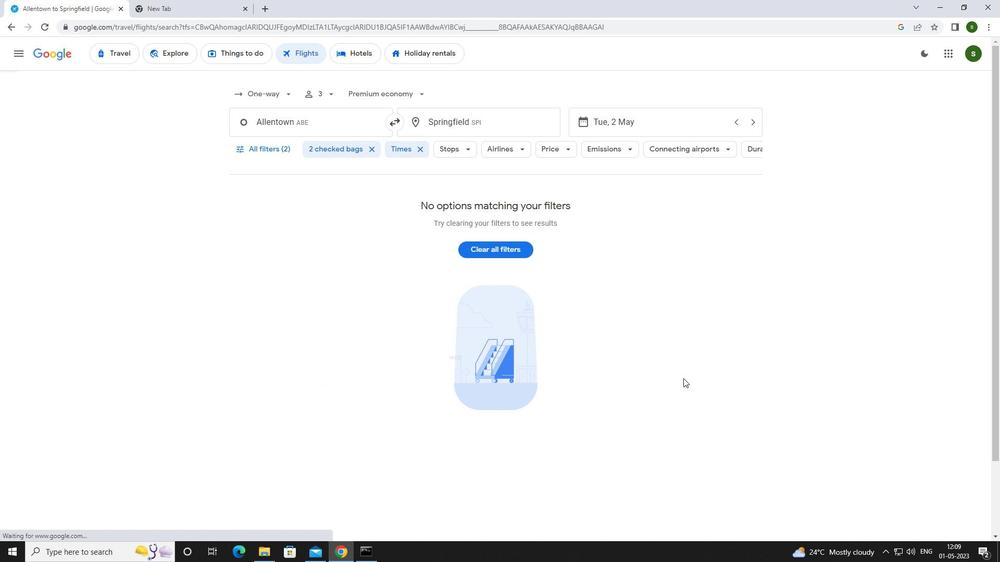 
